 Task: Import "Favorites/Bookmarks" from Microsoft Internet Explorer.
Action: Mouse moved to (1151, 35)
Screenshot: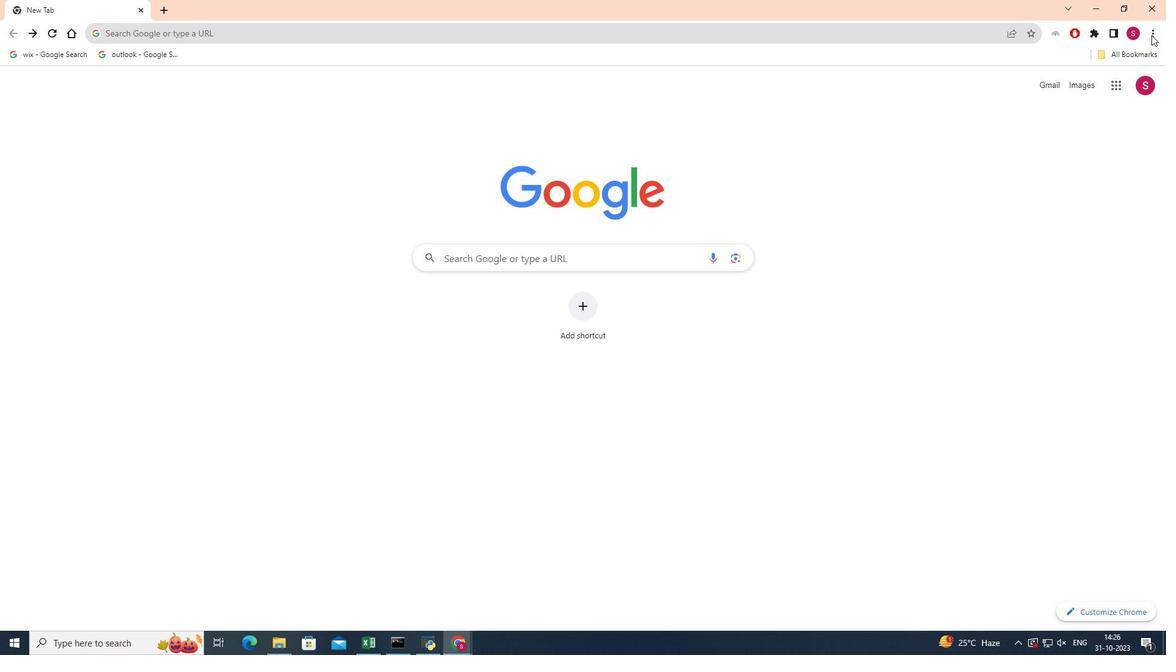 
Action: Mouse pressed left at (1151, 35)
Screenshot: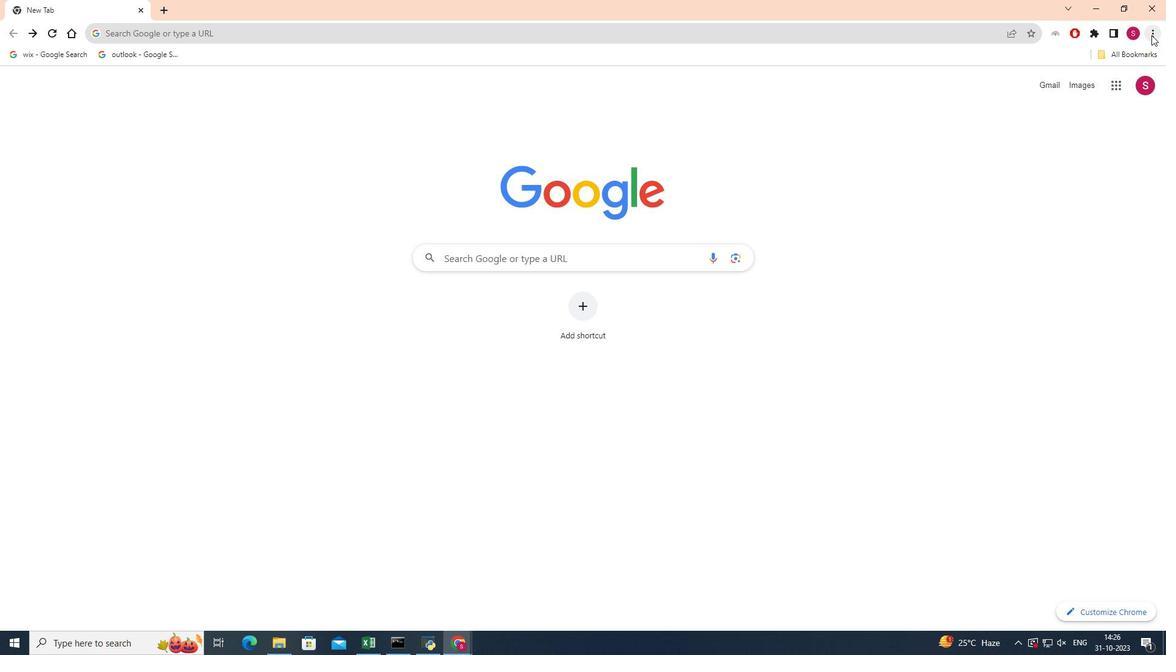 
Action: Mouse moved to (1024, 121)
Screenshot: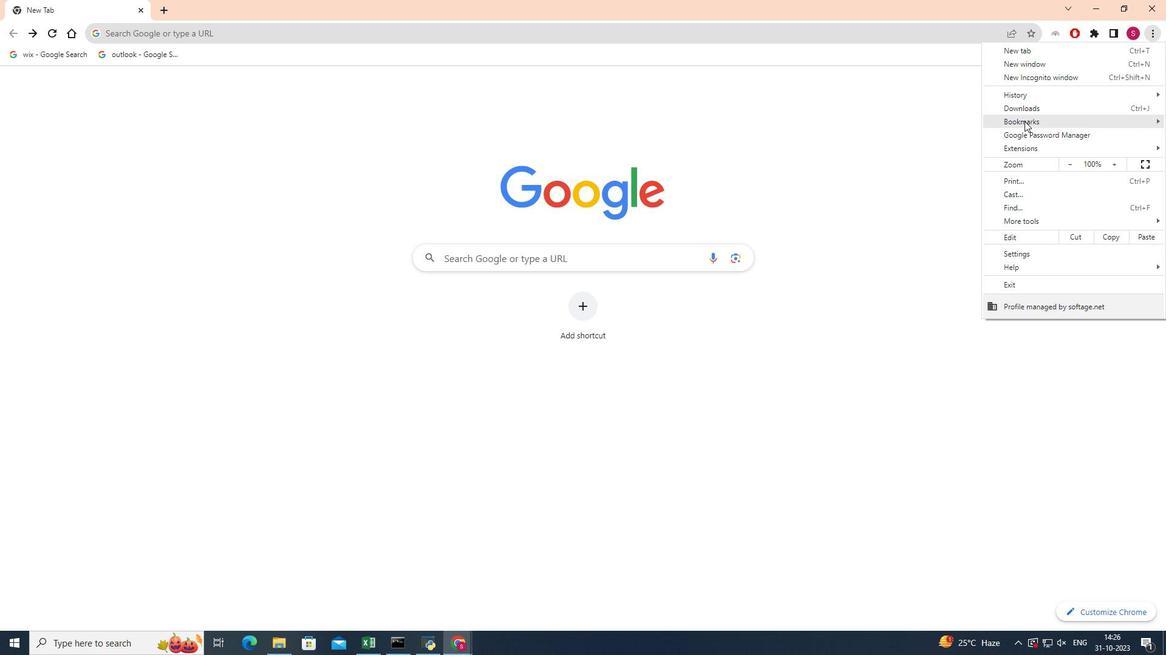 
Action: Mouse pressed left at (1024, 121)
Screenshot: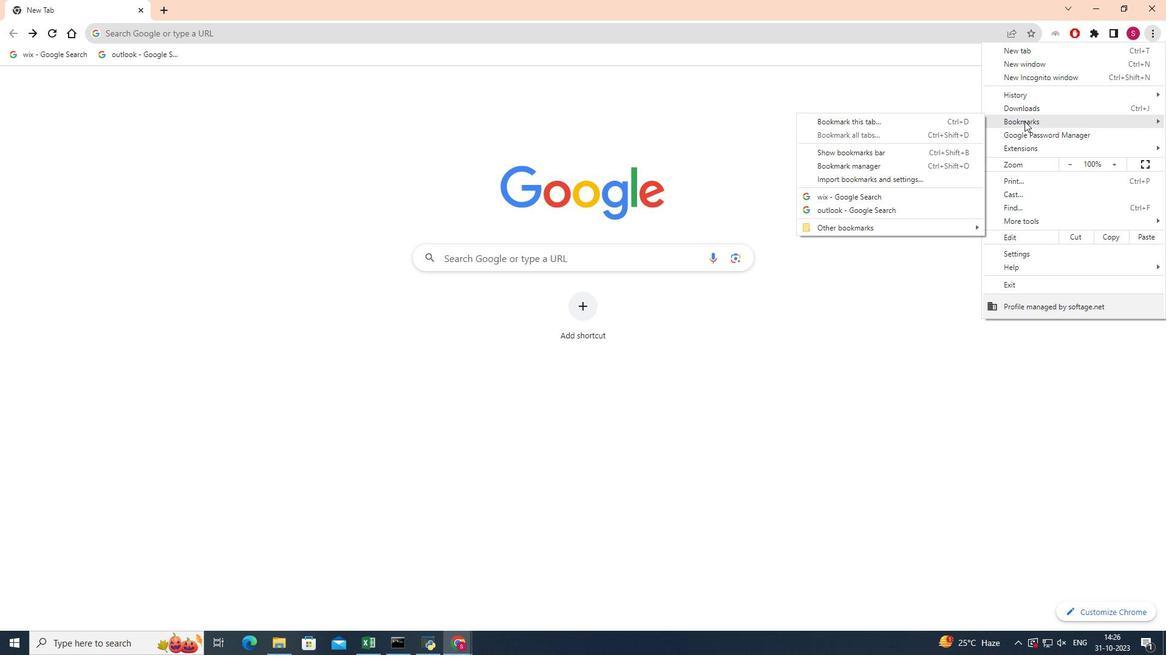 
Action: Mouse moved to (888, 176)
Screenshot: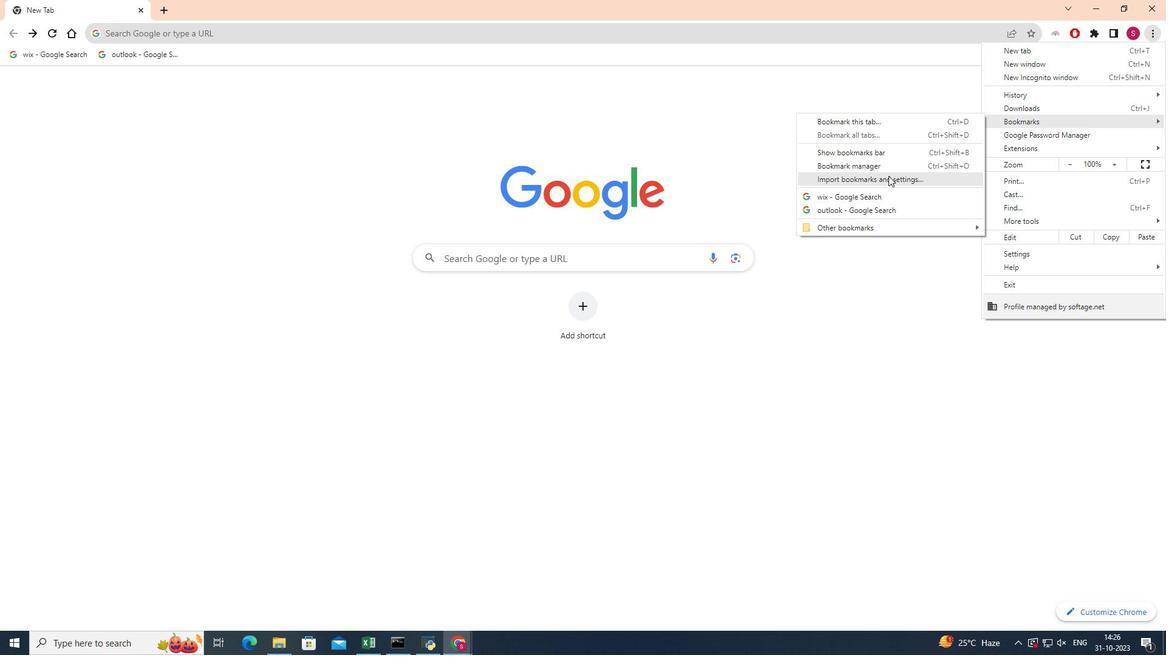 
Action: Mouse pressed left at (888, 176)
Screenshot: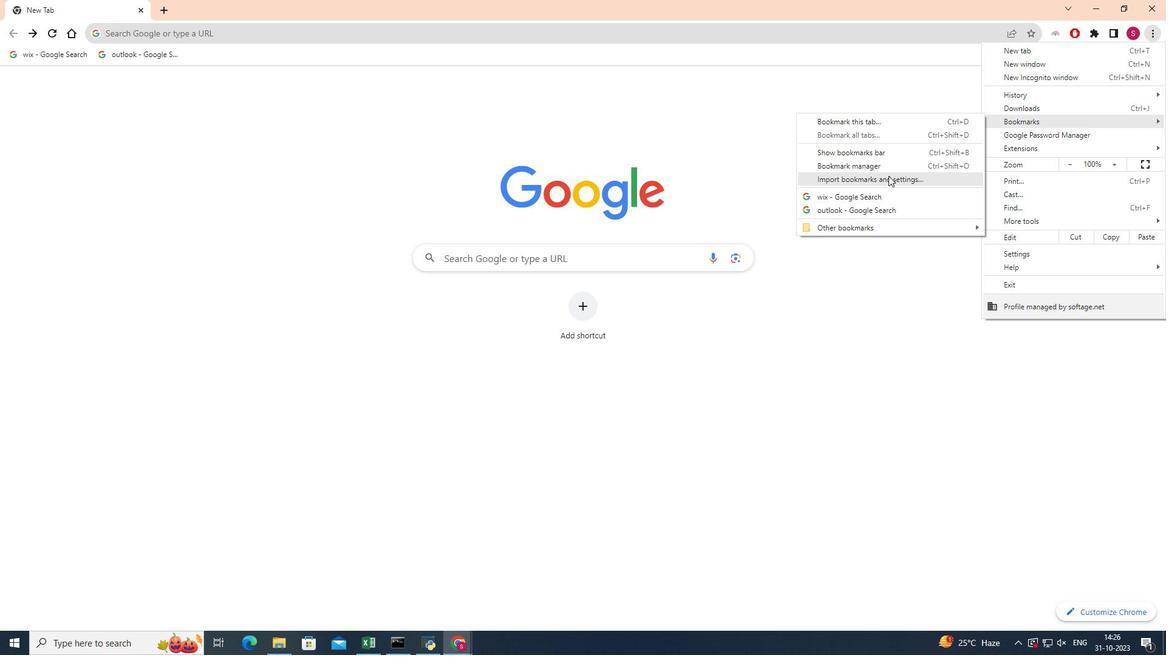 
Action: Mouse moved to (541, 276)
Screenshot: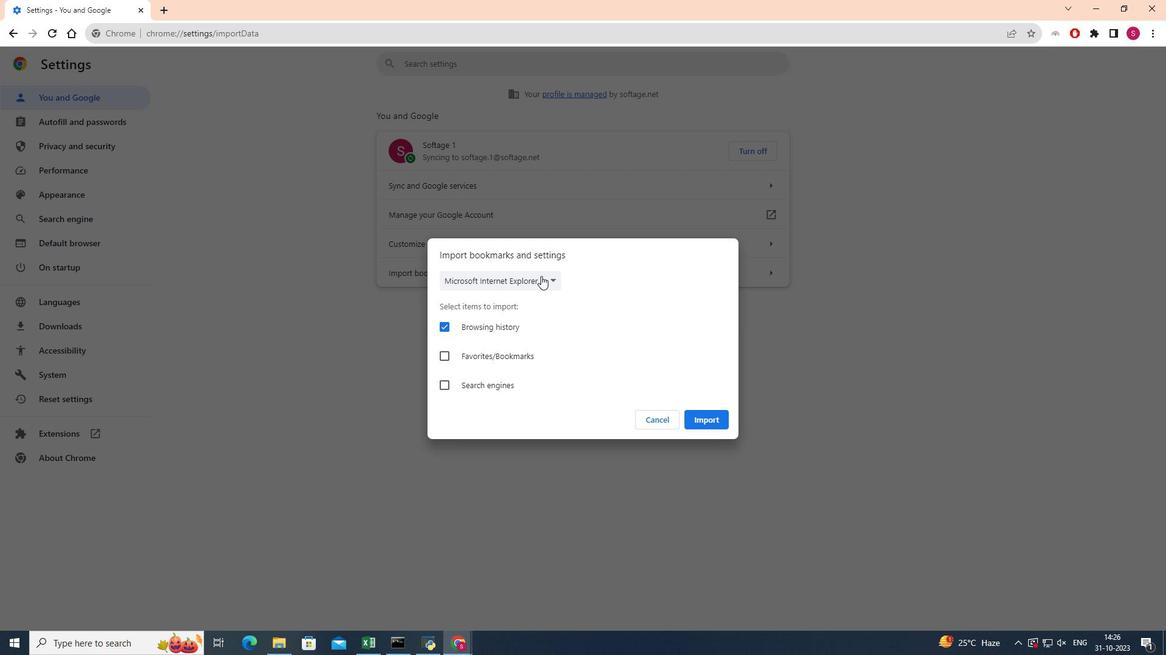 
Action: Mouse pressed left at (541, 276)
Screenshot: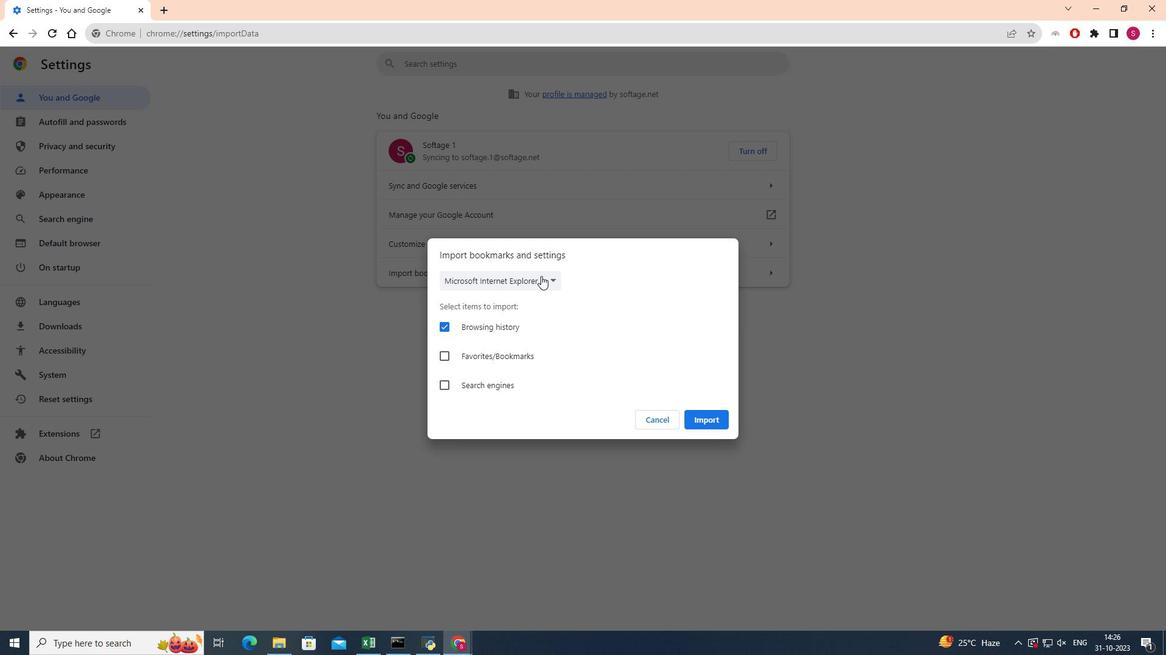 
Action: Mouse moved to (537, 295)
Screenshot: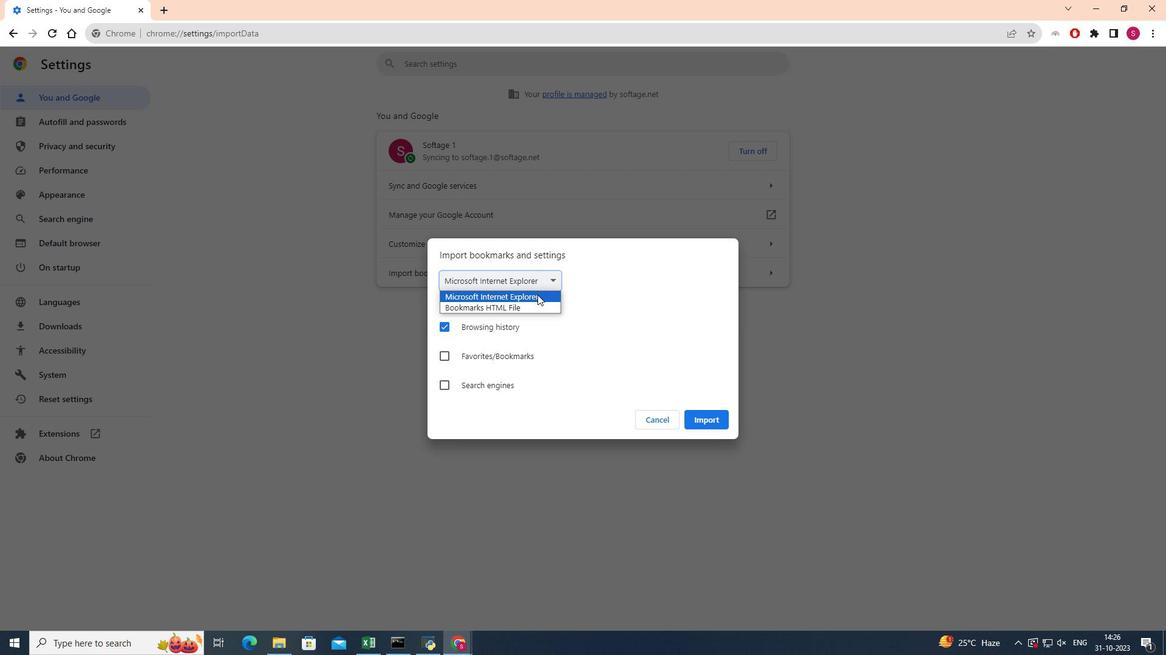 
Action: Mouse pressed left at (537, 295)
Screenshot: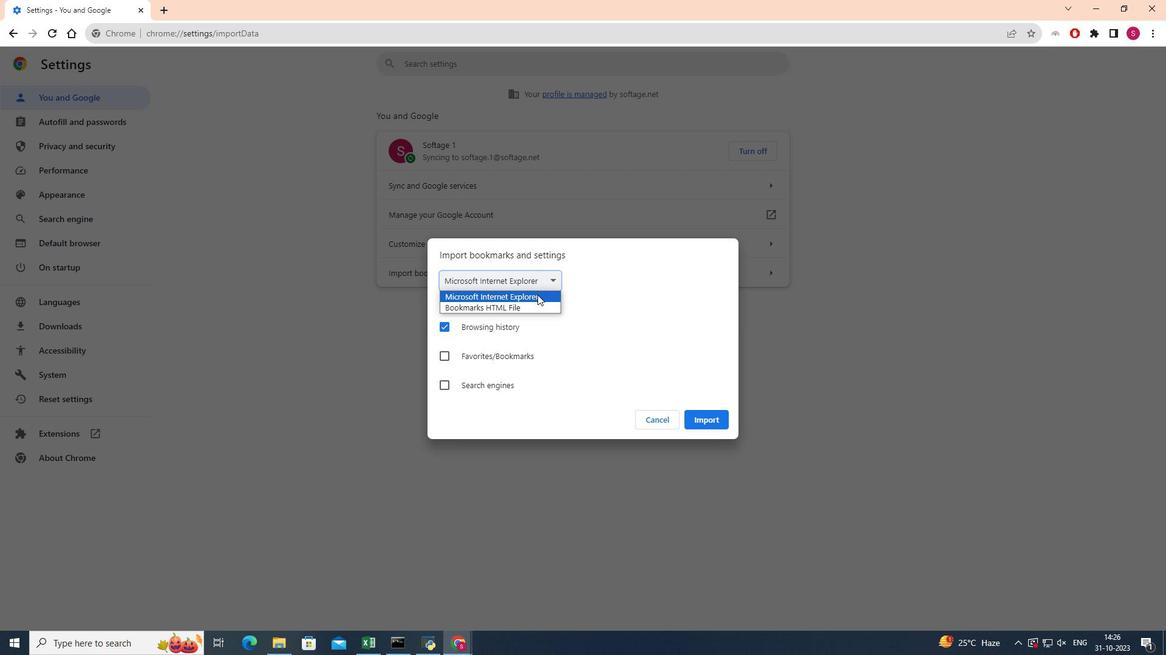 
Action: Mouse moved to (441, 327)
Screenshot: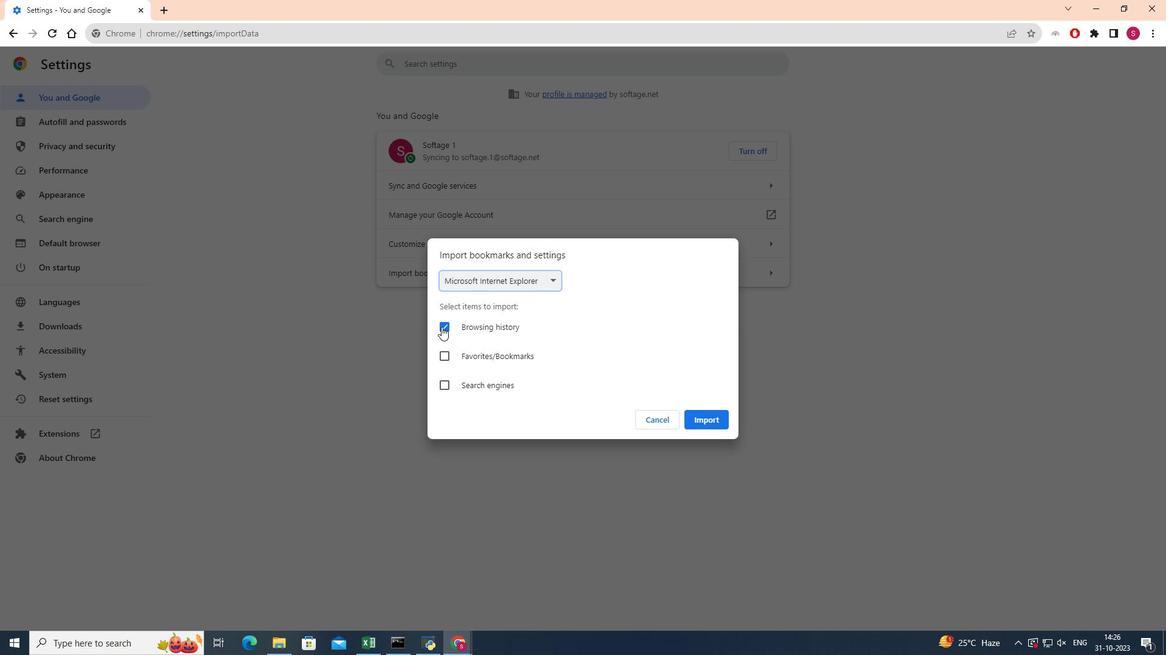 
Action: Mouse pressed left at (441, 327)
Screenshot: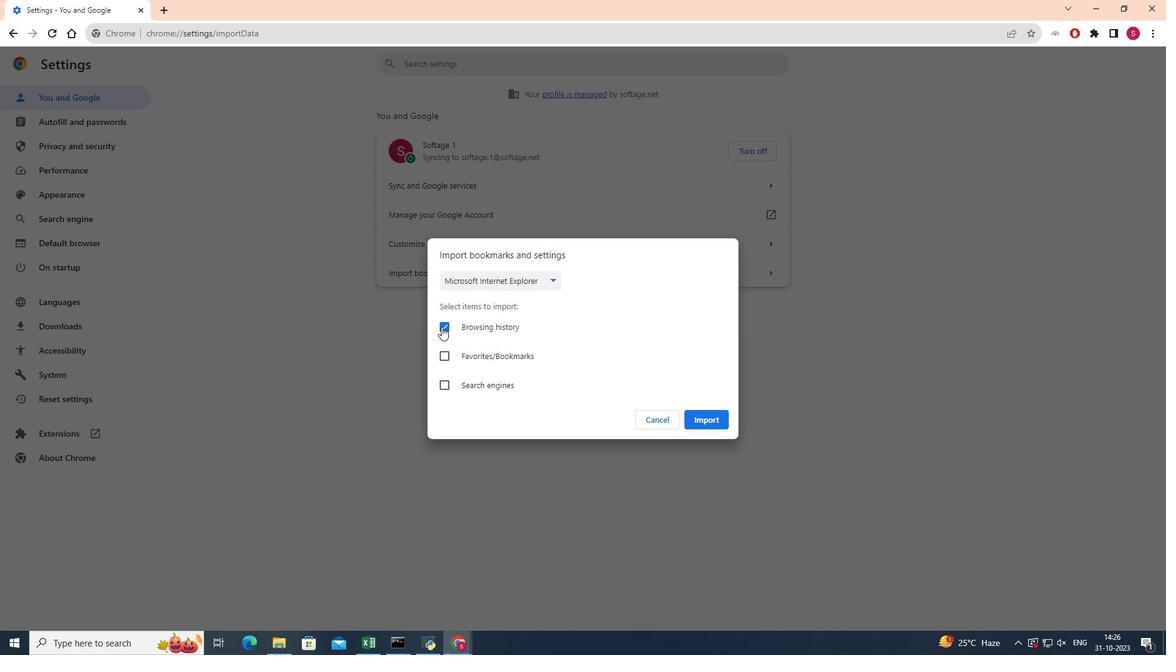 
Action: Mouse moved to (439, 357)
Screenshot: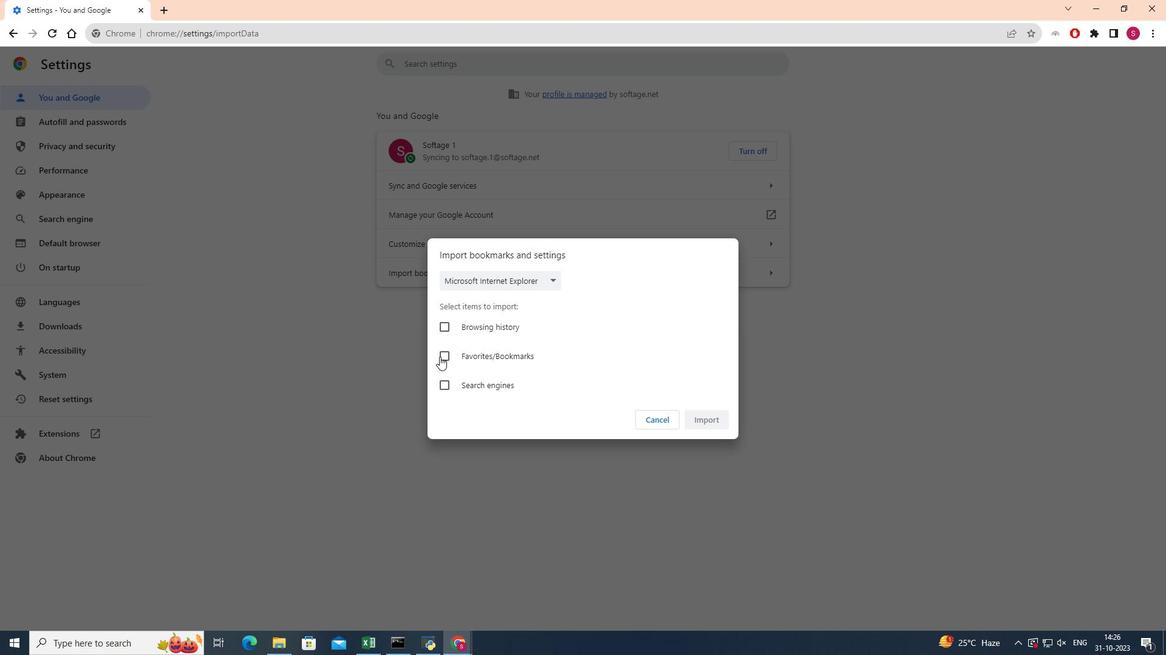 
Action: Mouse pressed left at (439, 357)
Screenshot: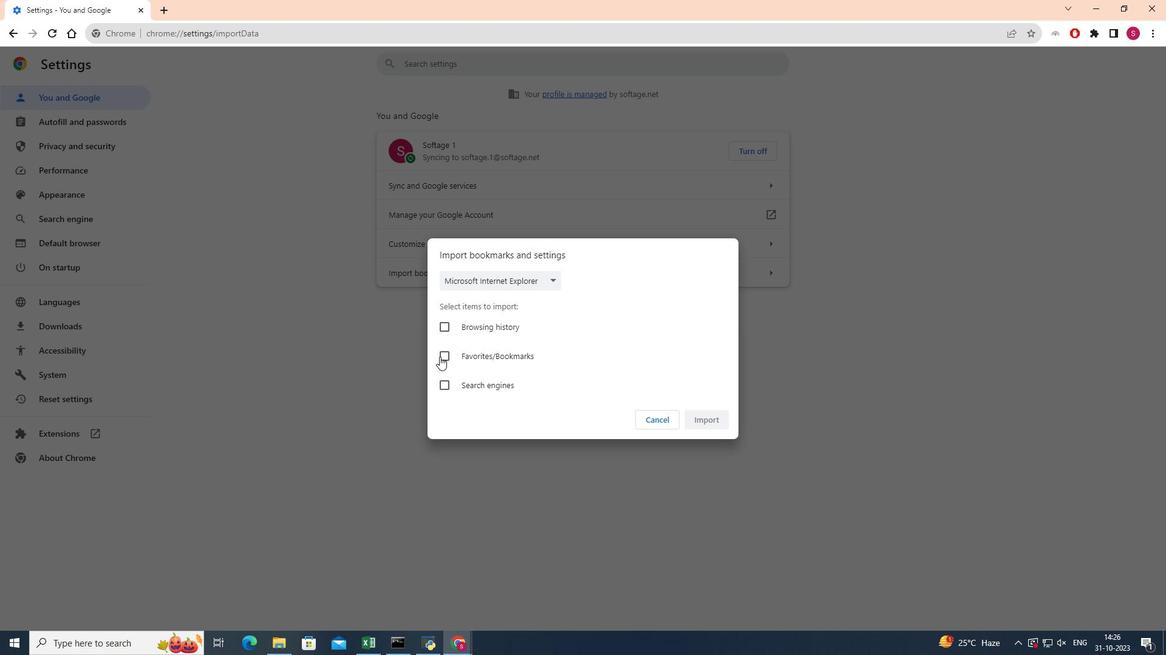 
Action: Mouse moved to (708, 422)
Screenshot: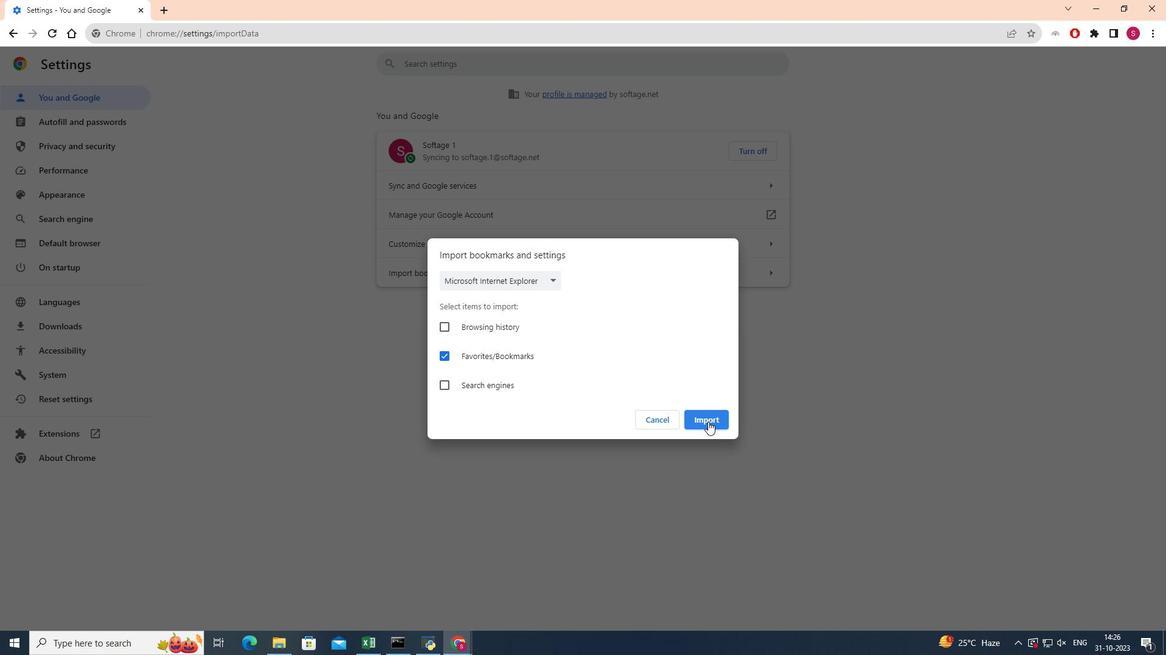 
Action: Mouse pressed left at (708, 422)
Screenshot: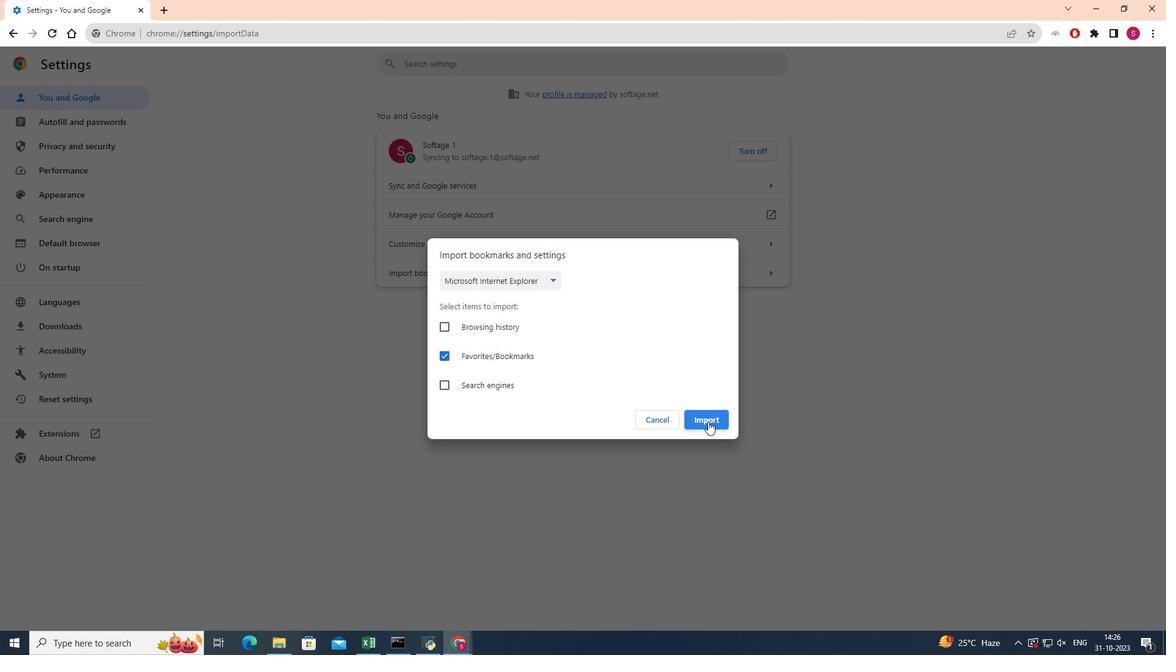 
Action: Mouse moved to (718, 405)
Screenshot: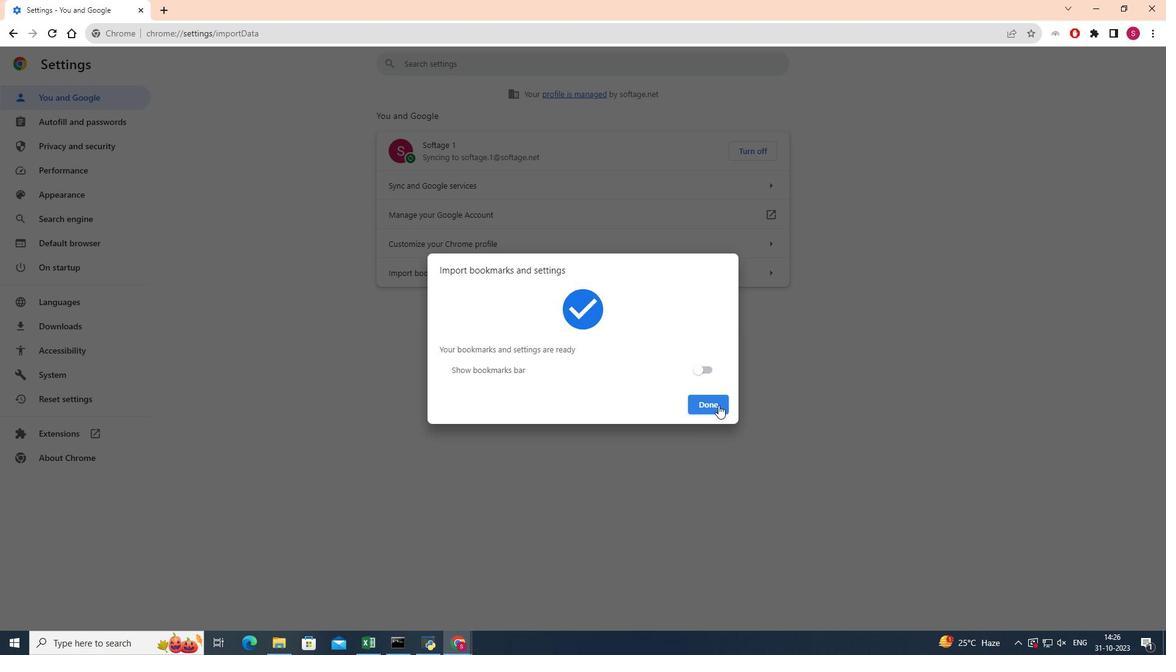 
Action: Mouse pressed left at (718, 405)
Screenshot: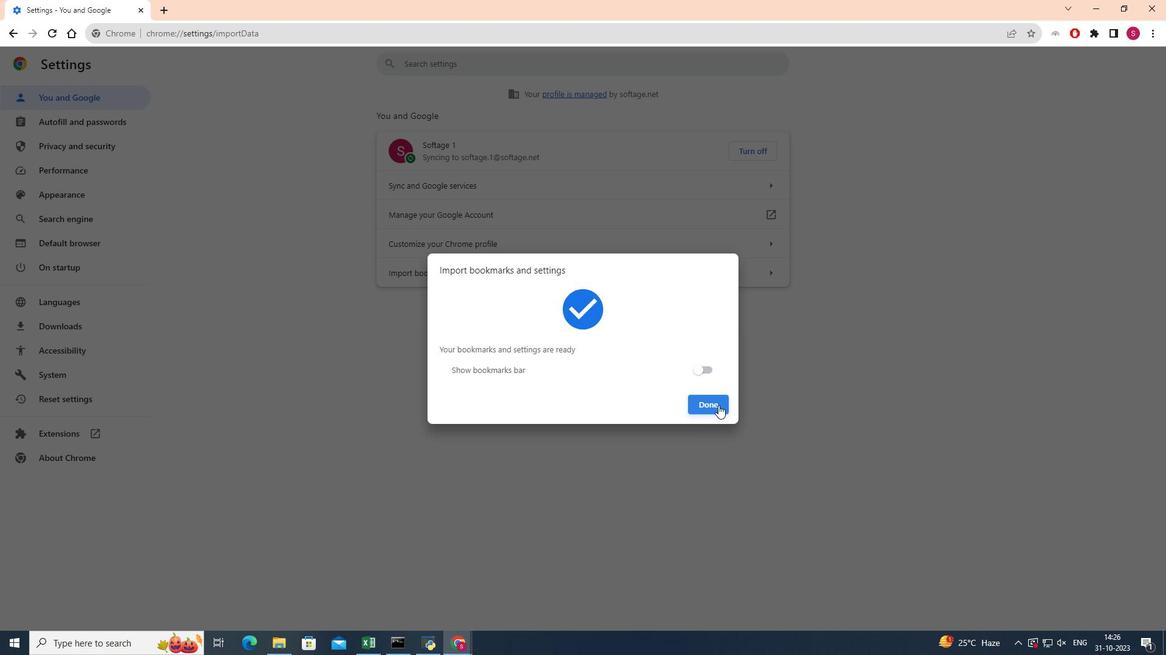 
Action: Mouse moved to (719, 404)
Screenshot: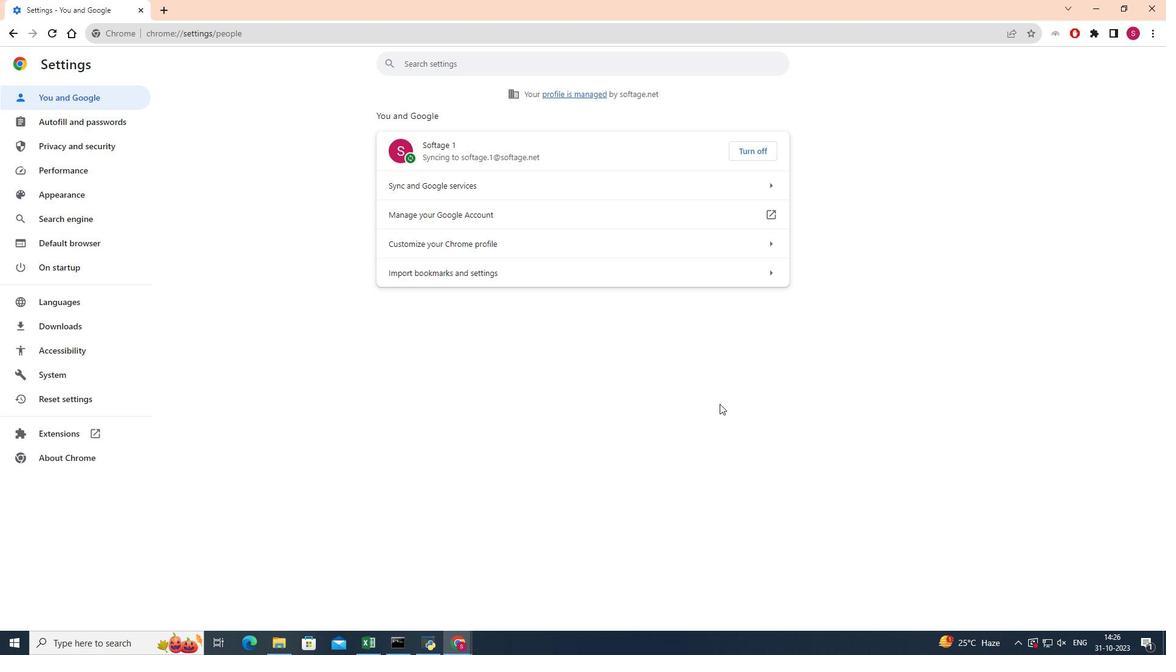 
